 Task: Crop the image on the page.
Action: Mouse moved to (151, 68)
Screenshot: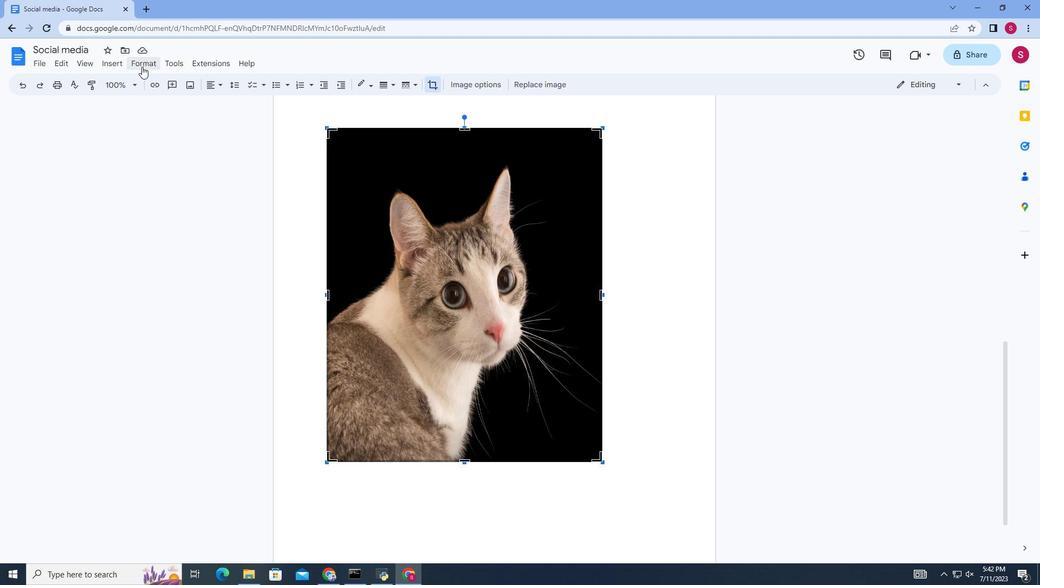 
Action: Mouse pressed left at (151, 68)
Screenshot: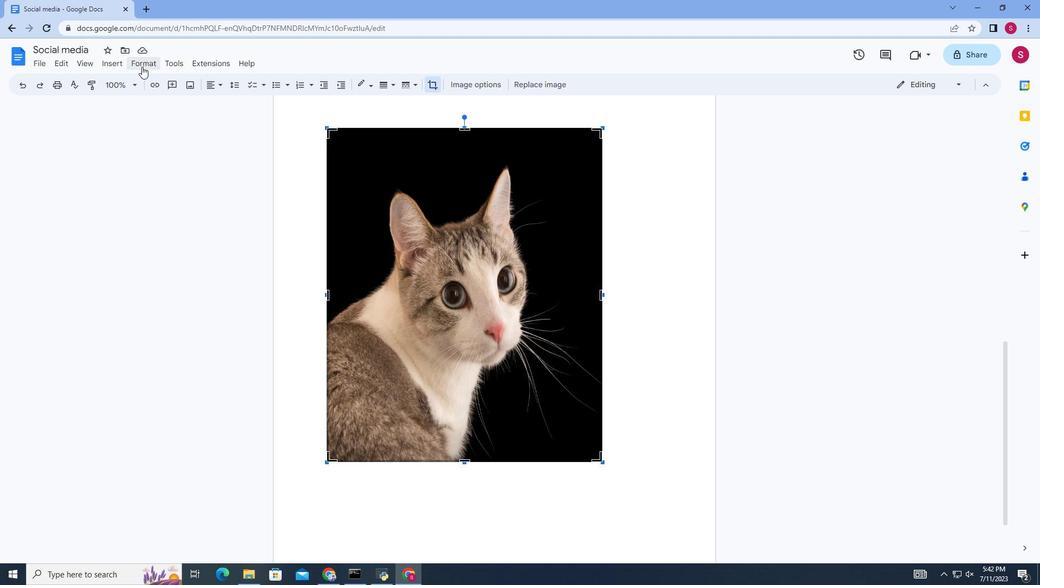 
Action: Mouse moved to (392, 281)
Screenshot: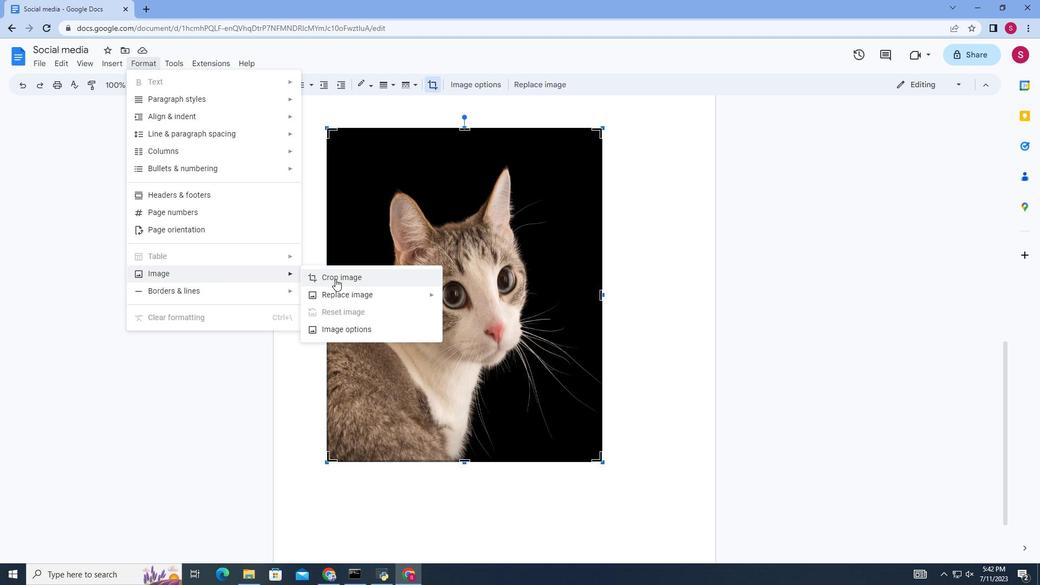 
Action: Mouse pressed left at (392, 281)
Screenshot: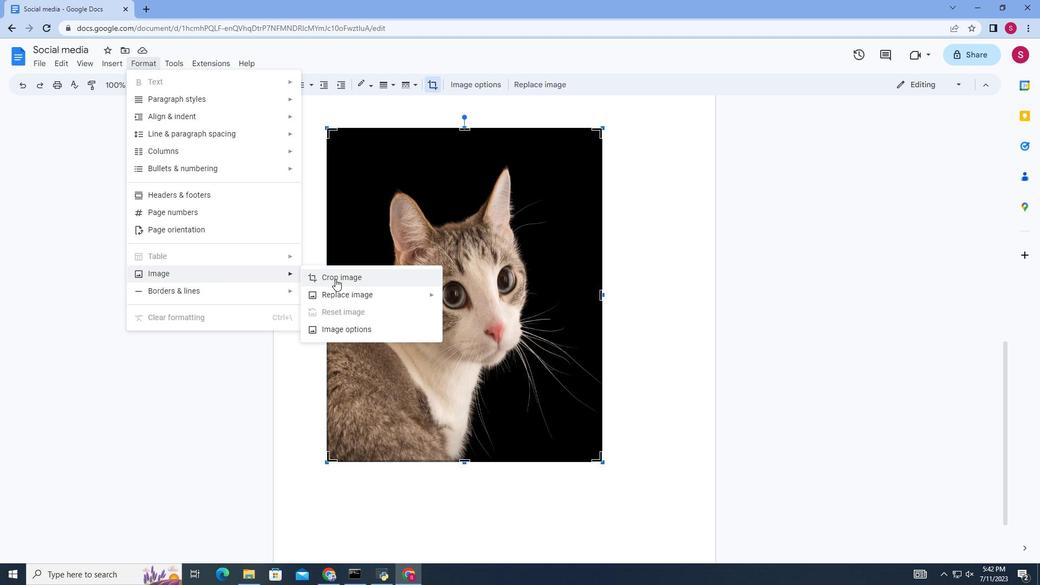 
Action: Mouse moved to (148, 73)
Screenshot: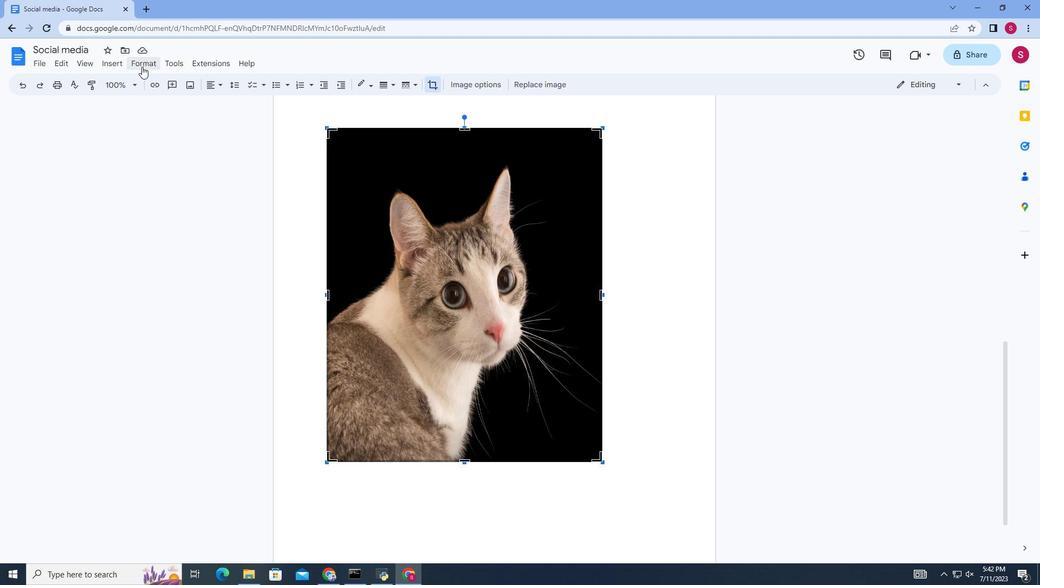 
Action: Mouse pressed left at (148, 73)
Screenshot: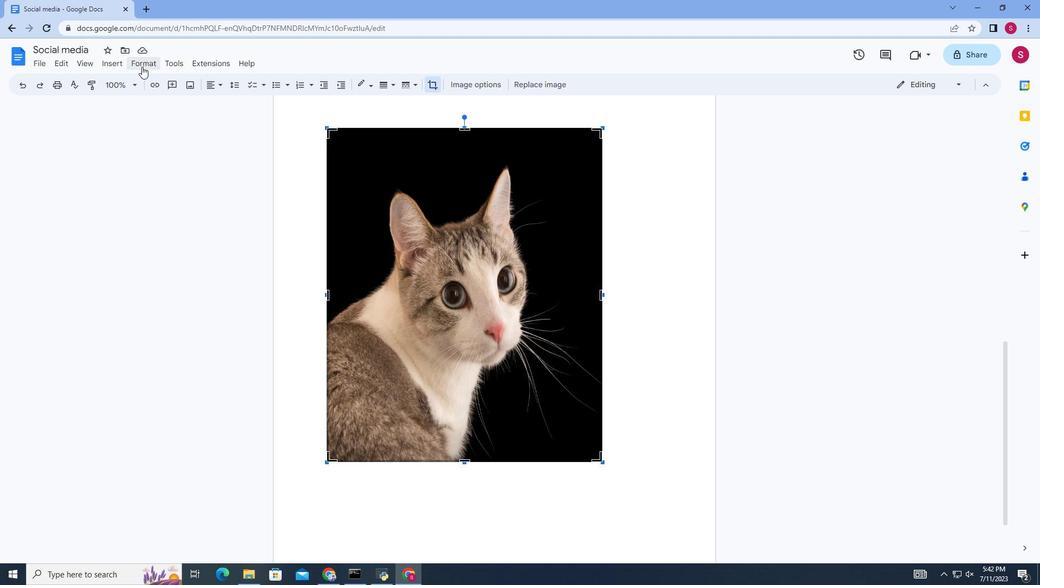 
Action: Mouse moved to (342, 285)
Screenshot: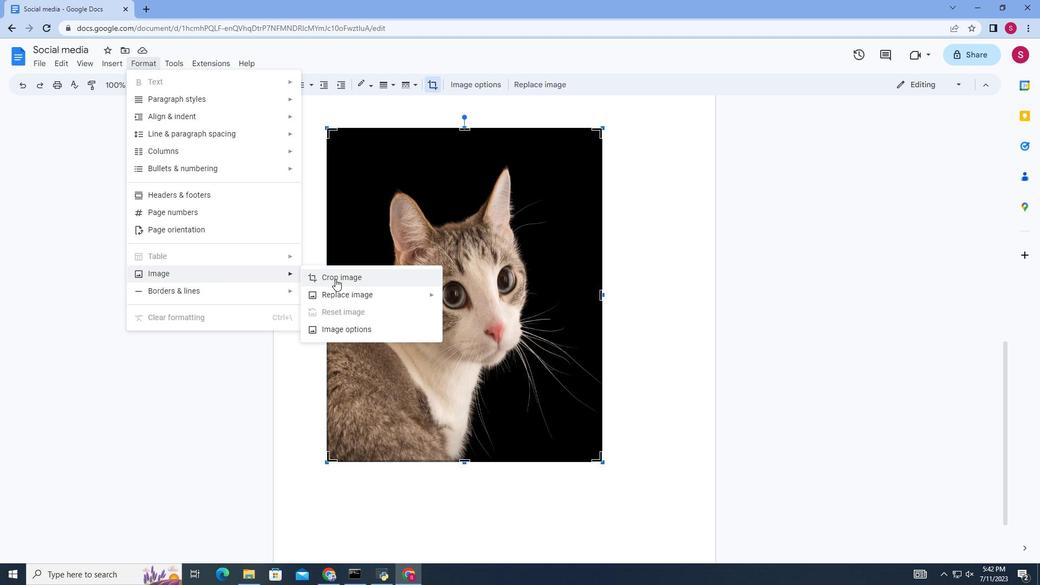 
Action: Mouse pressed left at (342, 285)
Screenshot: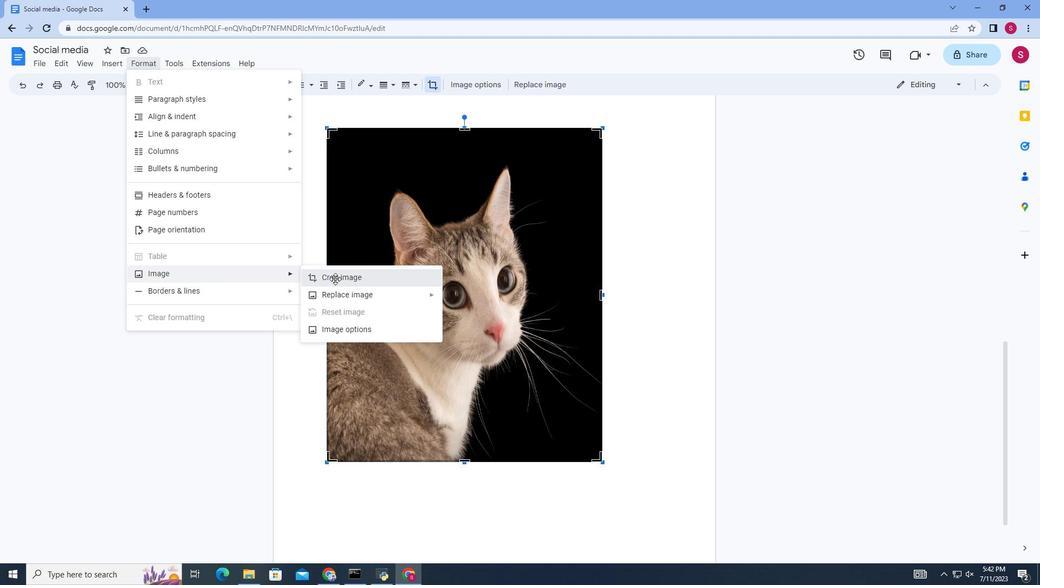 
Action: Mouse moved to (607, 467)
Screenshot: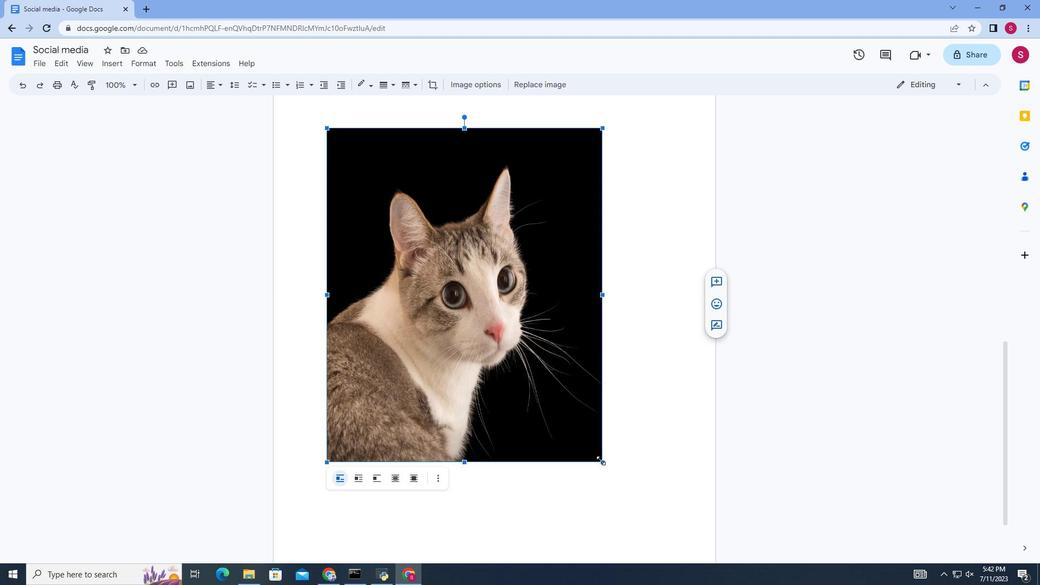 
Action: Mouse pressed left at (607, 467)
Screenshot: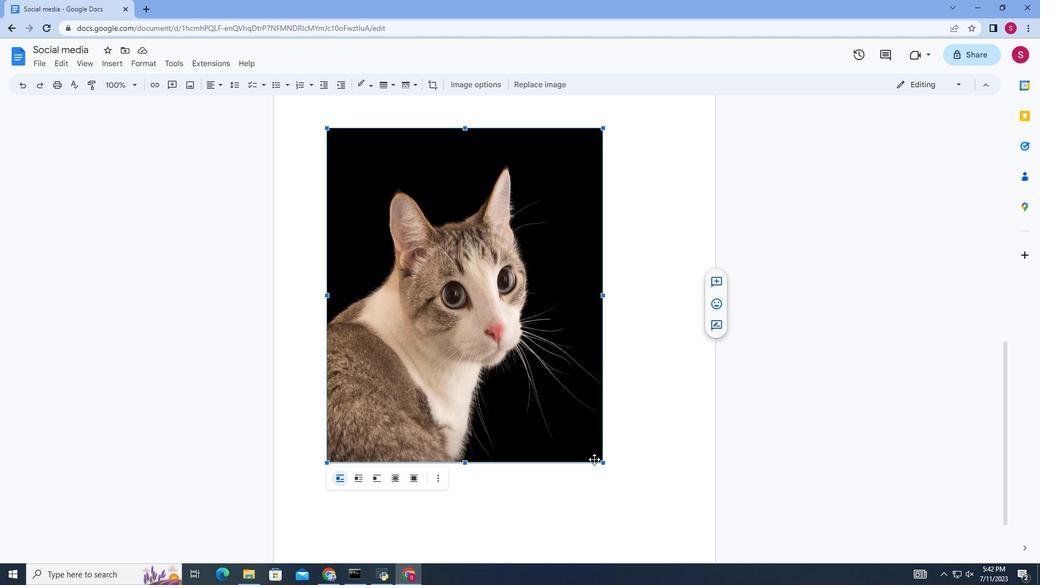 
Action: Mouse moved to (334, 135)
Screenshot: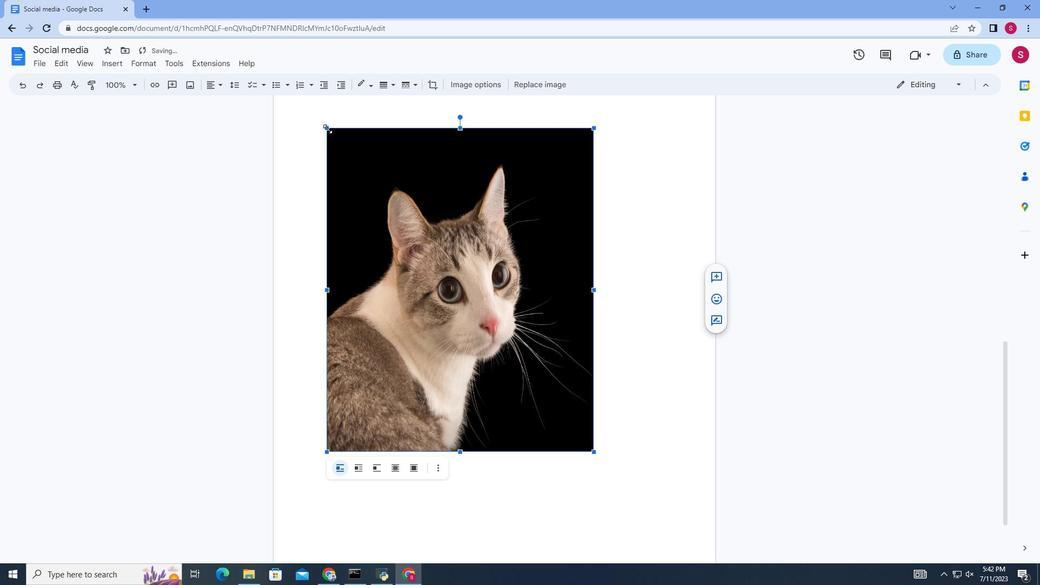 
Action: Mouse pressed left at (334, 135)
Screenshot: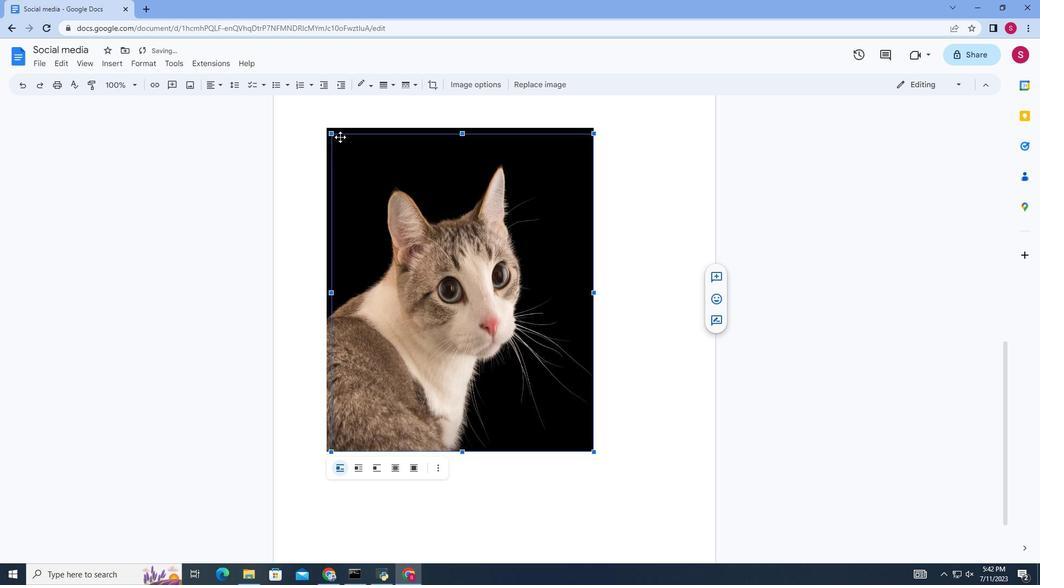 
Action: Mouse moved to (347, 146)
Screenshot: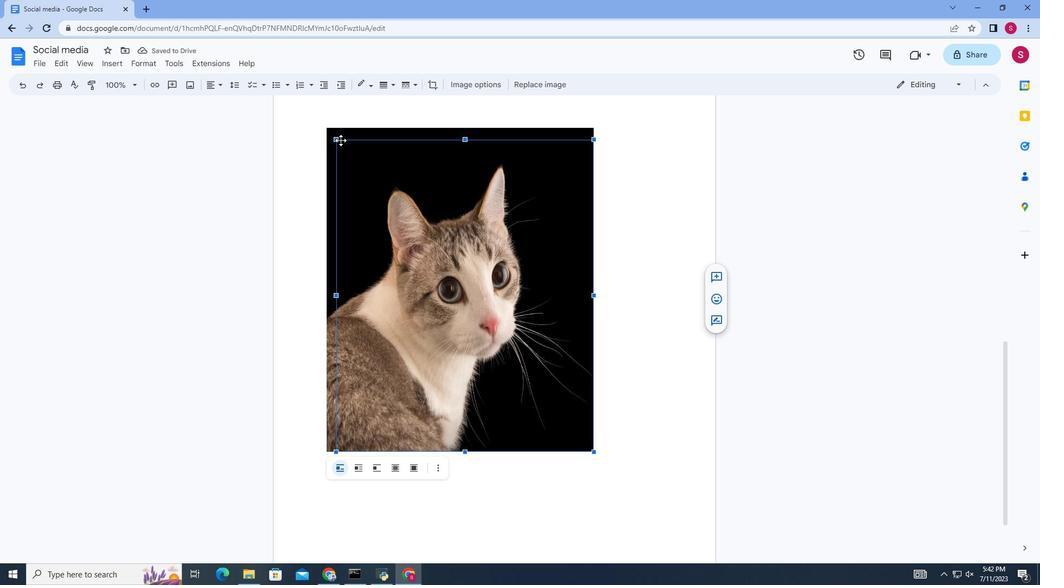 
